 Task: Add 'mark.smith@softage.net' to the Safe Senders list in Outlook.
Action: Mouse moved to (106, 69)
Screenshot: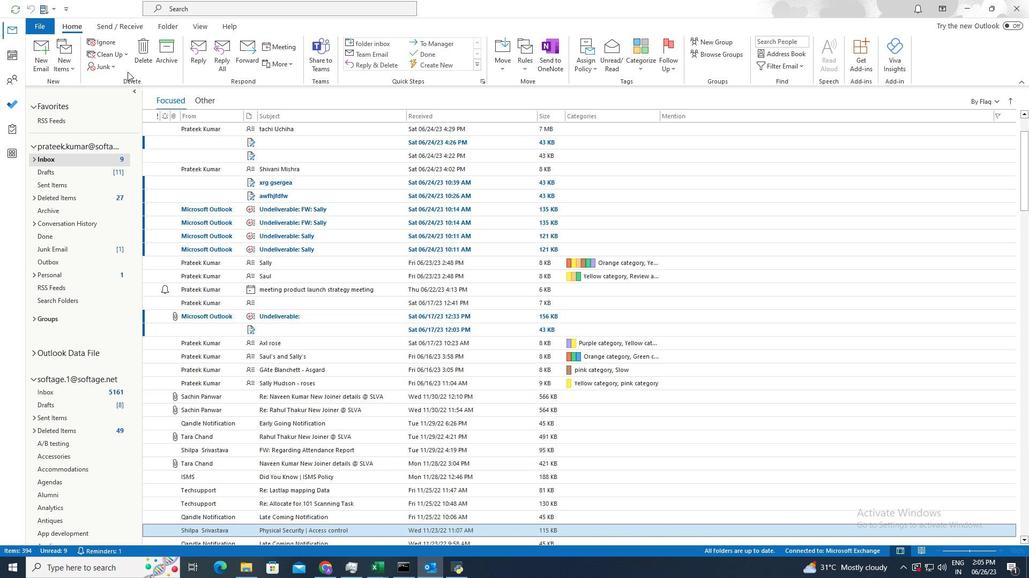 
Action: Mouse pressed left at (106, 69)
Screenshot: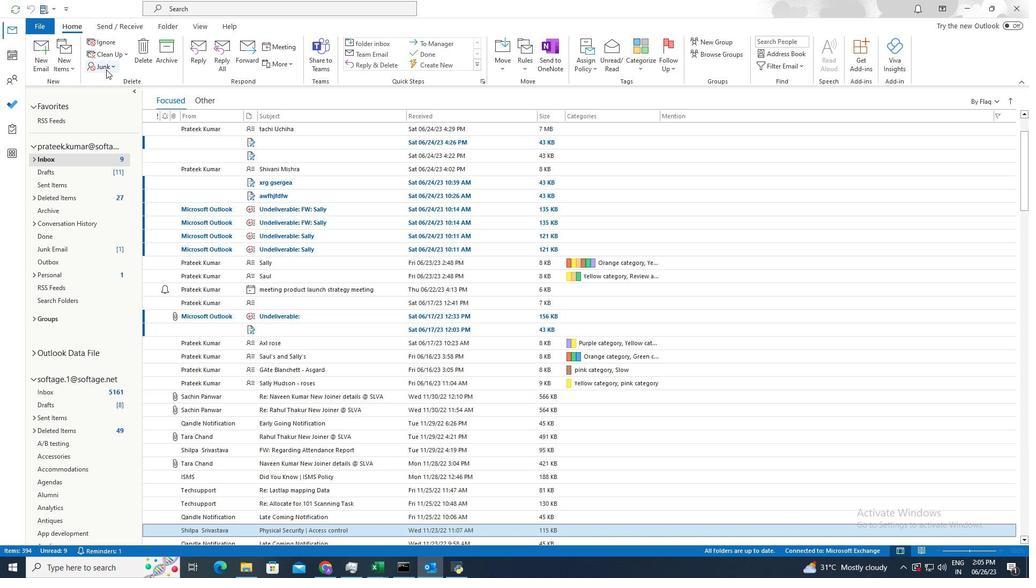 
Action: Mouse moved to (119, 154)
Screenshot: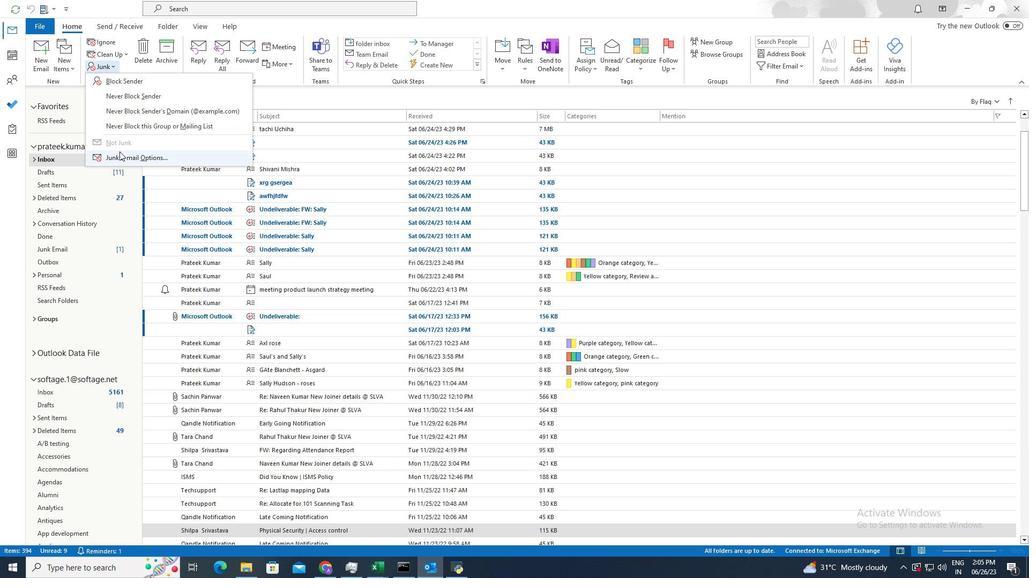 
Action: Mouse pressed left at (119, 154)
Screenshot: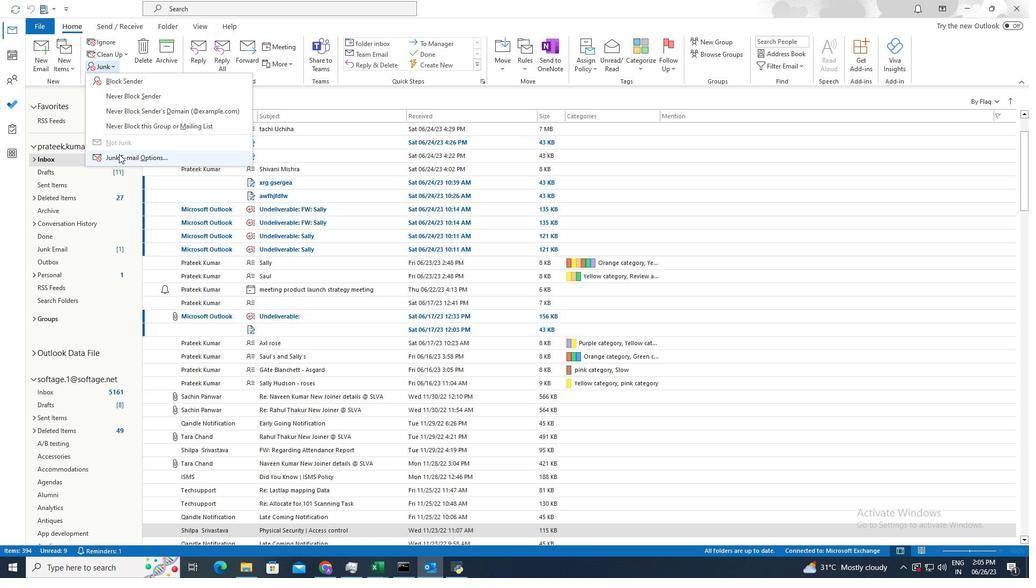 
Action: Mouse moved to (434, 262)
Screenshot: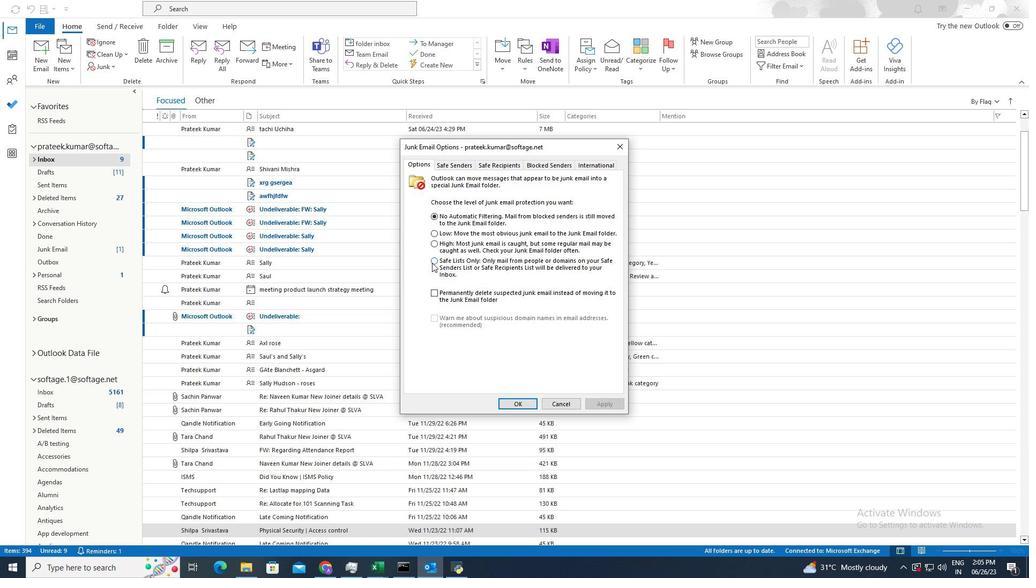 
Action: Mouse pressed left at (434, 262)
Screenshot: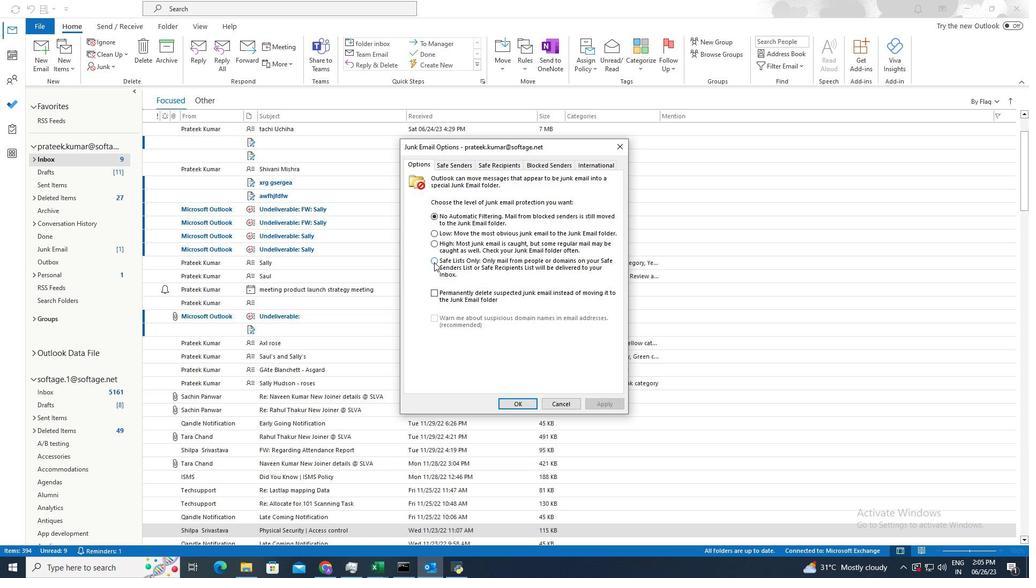 
Action: Mouse moved to (455, 166)
Screenshot: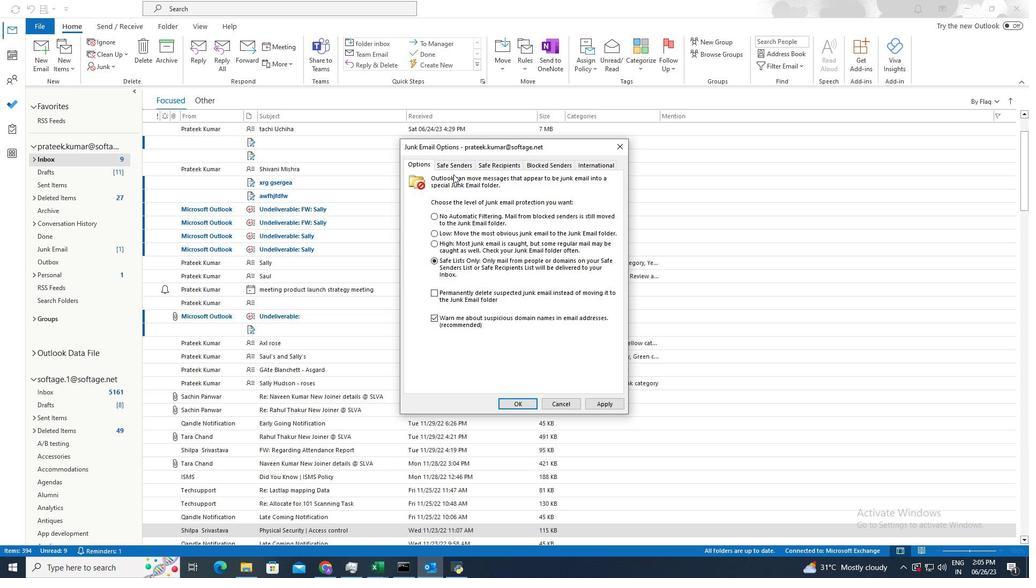 
Action: Mouse pressed left at (455, 166)
Screenshot: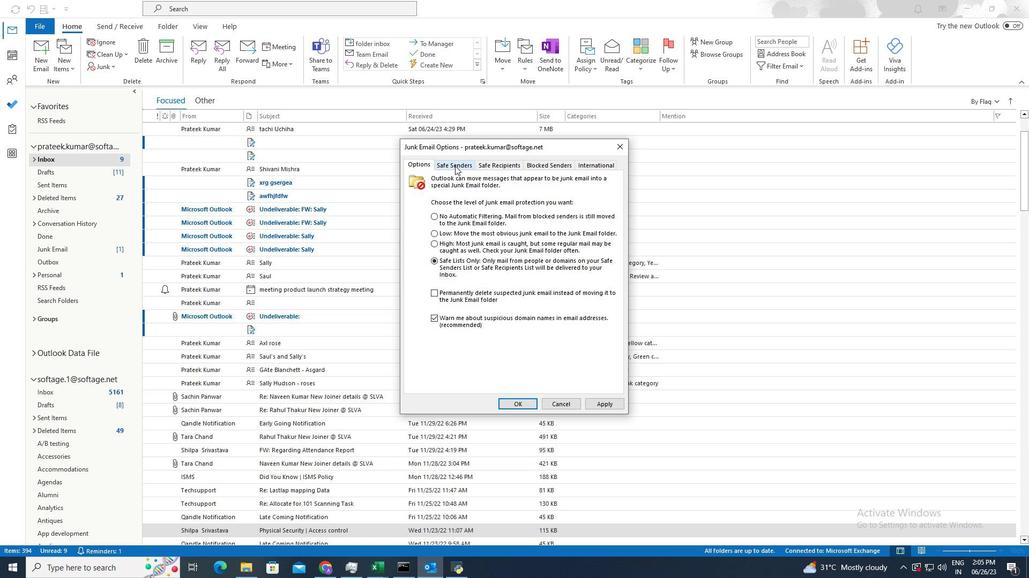 
Action: Mouse moved to (590, 205)
Screenshot: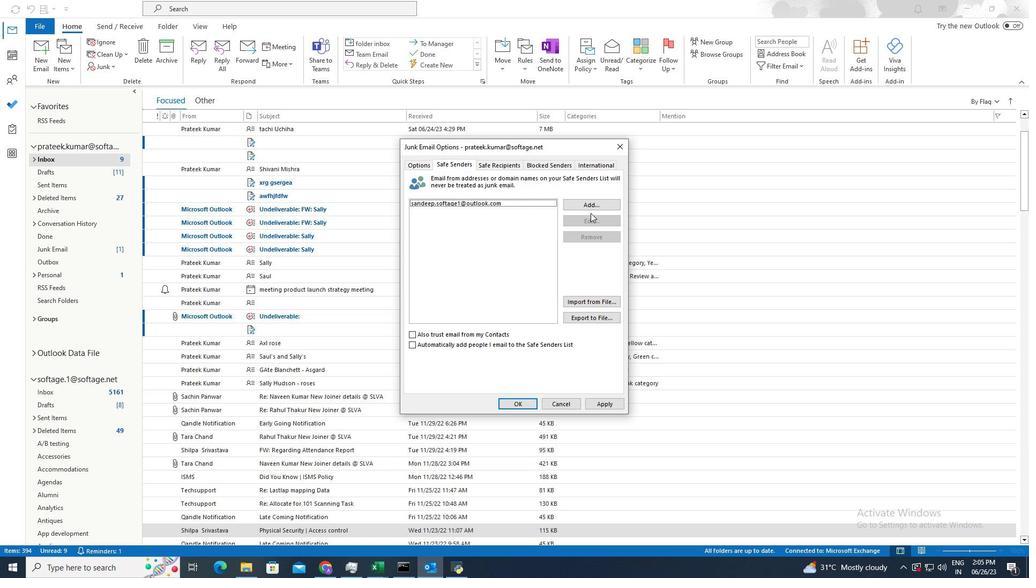 
Action: Mouse pressed left at (590, 205)
Screenshot: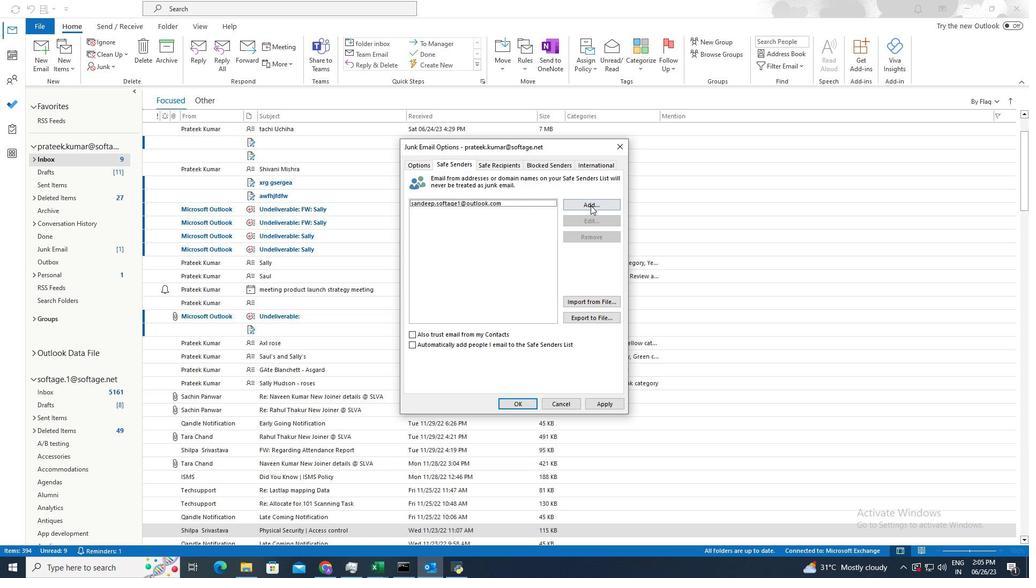 
Action: Mouse moved to (582, 209)
Screenshot: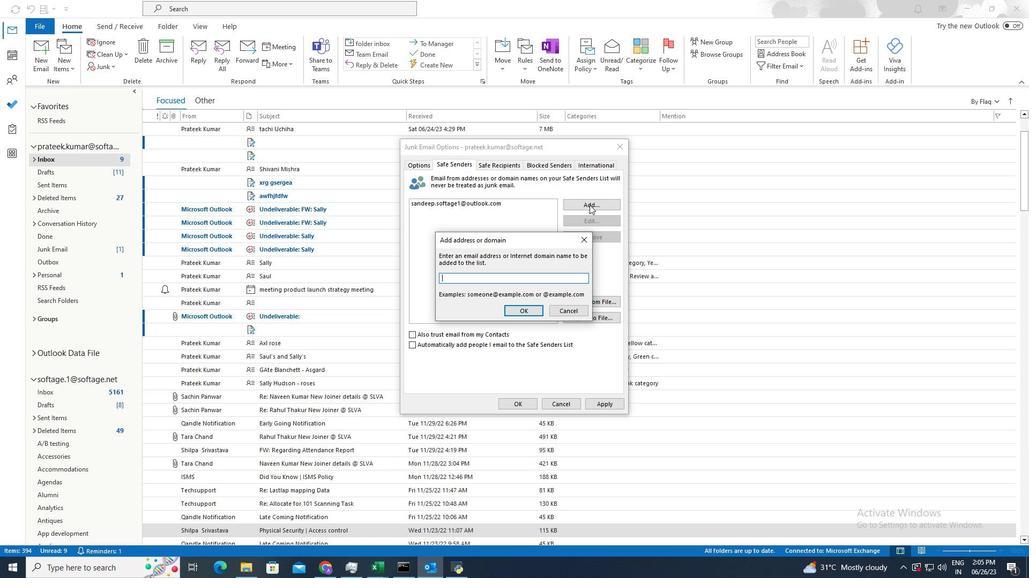 
Action: Key pressed mark.smith.<Key.shift>@softage.net
Screenshot: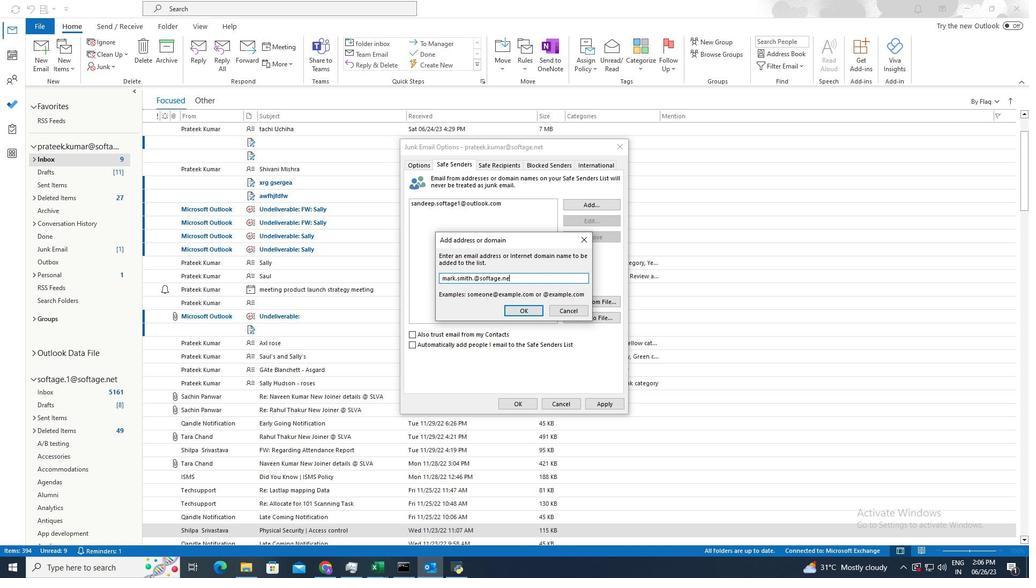 
Action: Mouse moved to (524, 312)
Screenshot: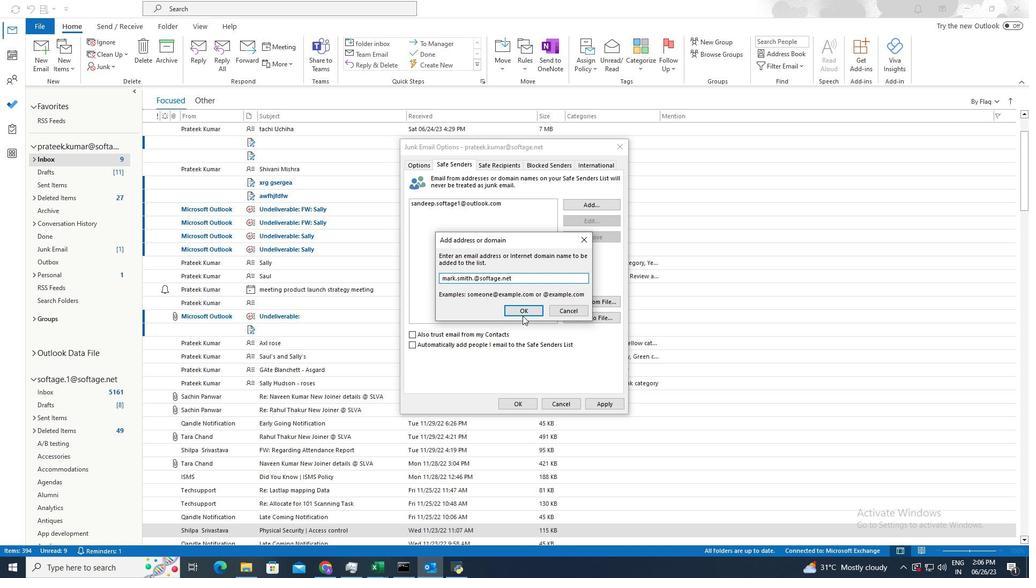 
Action: Mouse pressed left at (524, 312)
Screenshot: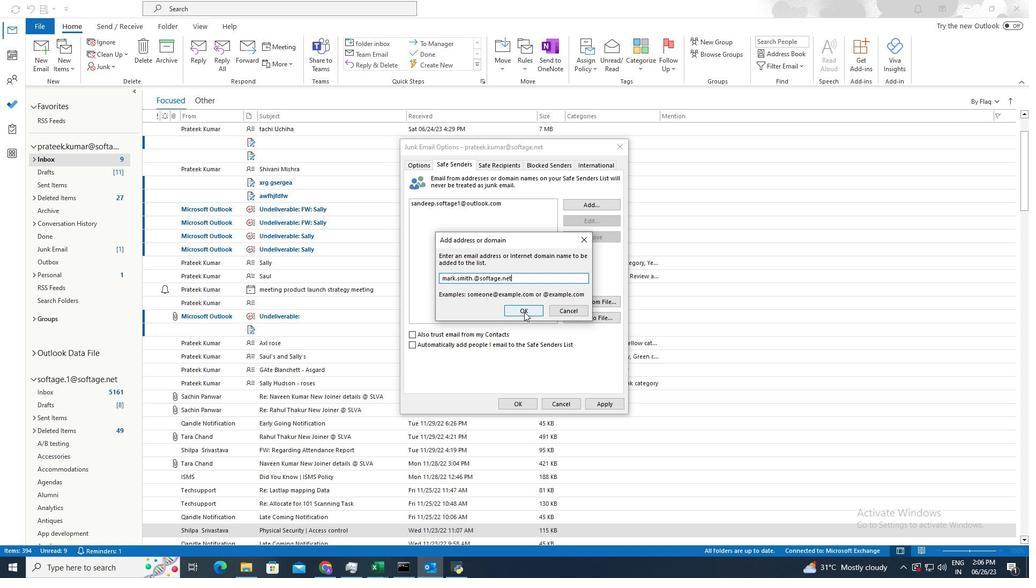 
Action: Mouse moved to (596, 303)
Screenshot: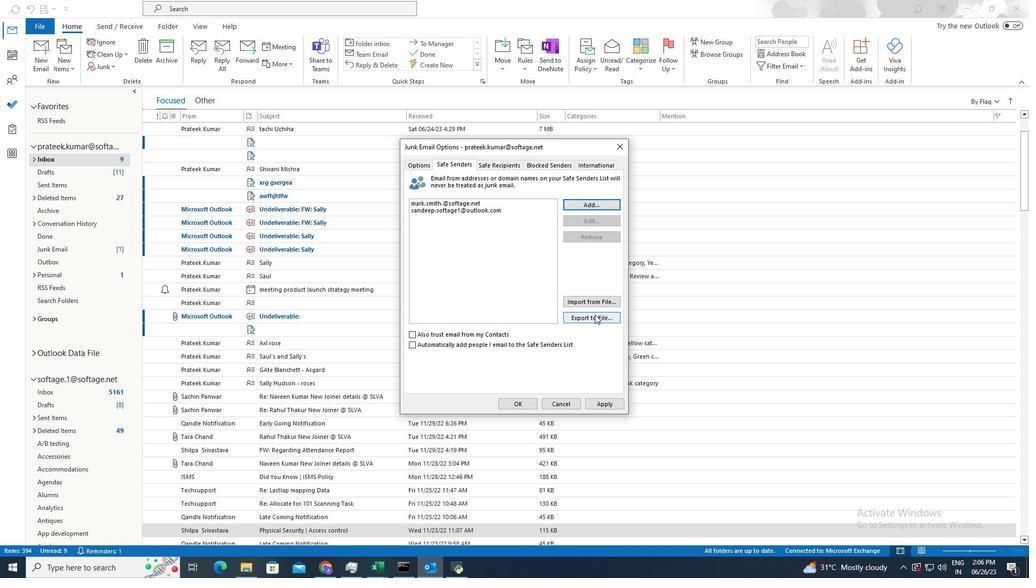 
Action: Mouse pressed left at (596, 303)
Screenshot: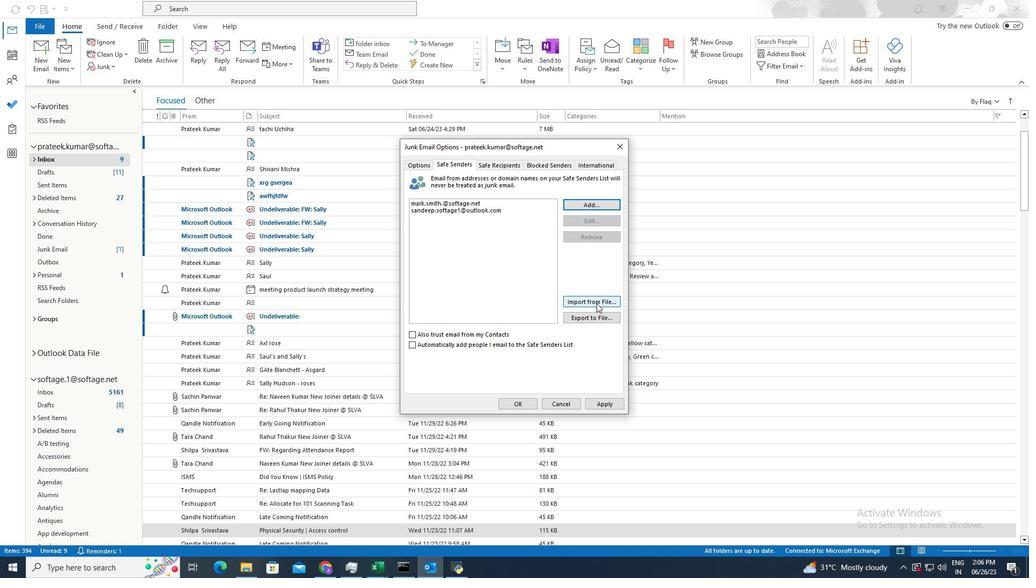 
Action: Mouse moved to (546, 246)
Screenshot: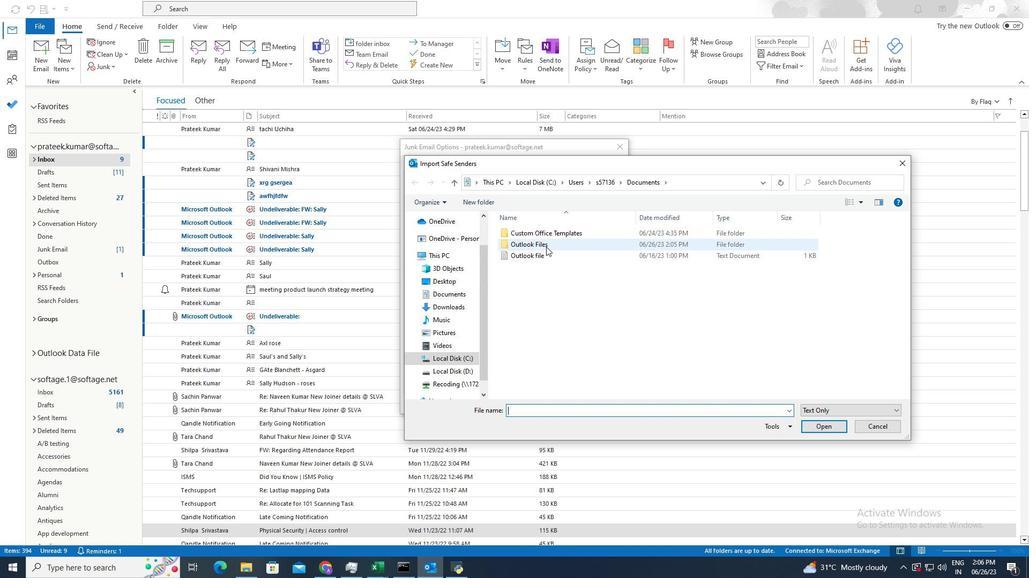 
Action: Mouse pressed left at (546, 246)
Screenshot: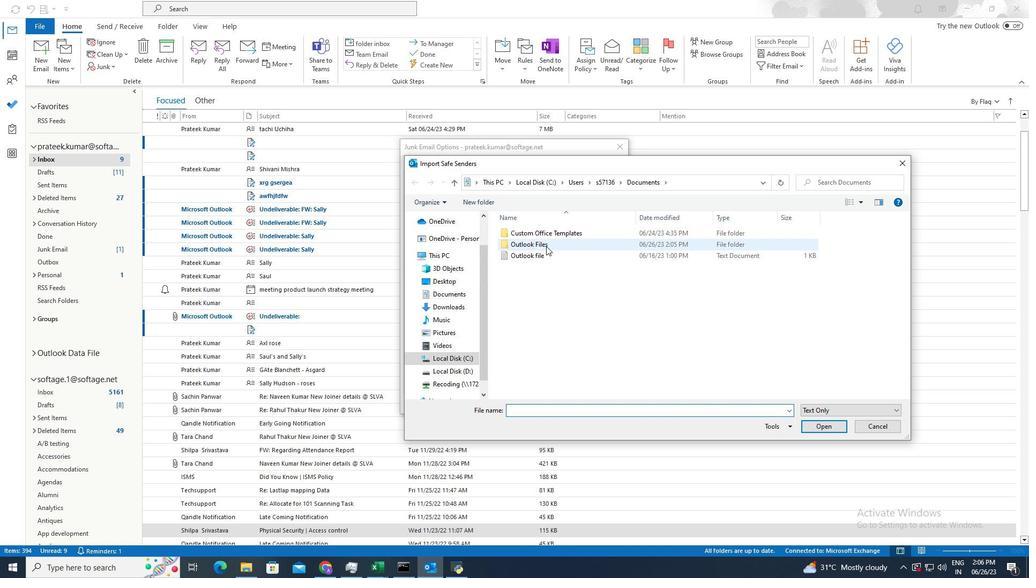 
Action: Mouse moved to (541, 256)
Screenshot: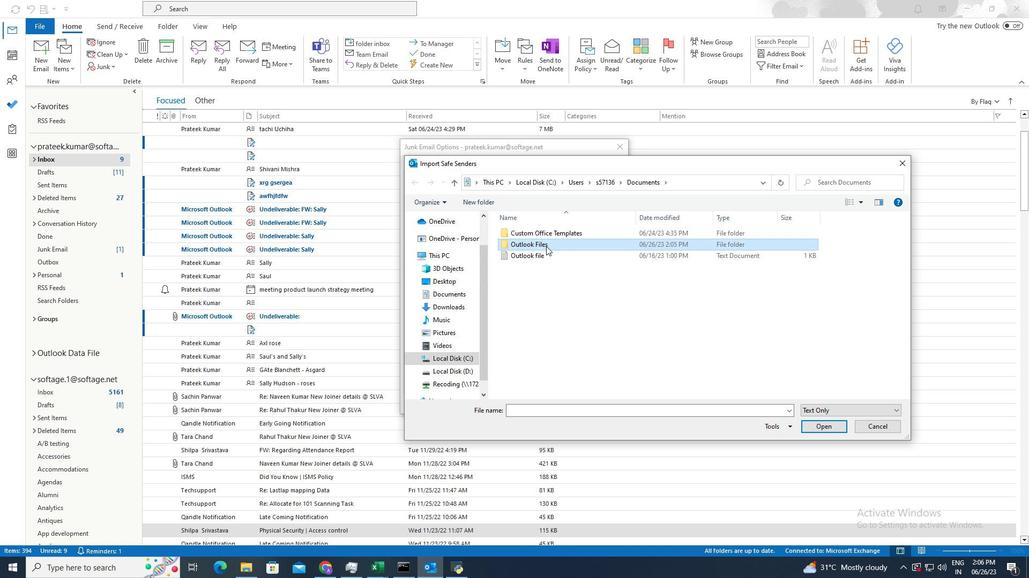 
Action: Mouse pressed left at (541, 256)
Screenshot: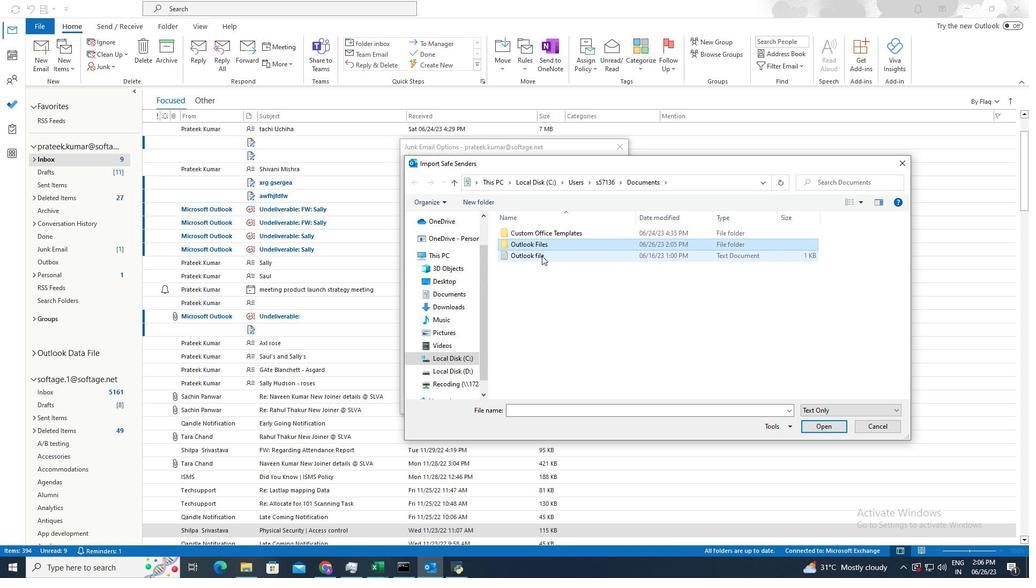 
Action: Mouse moved to (816, 425)
Screenshot: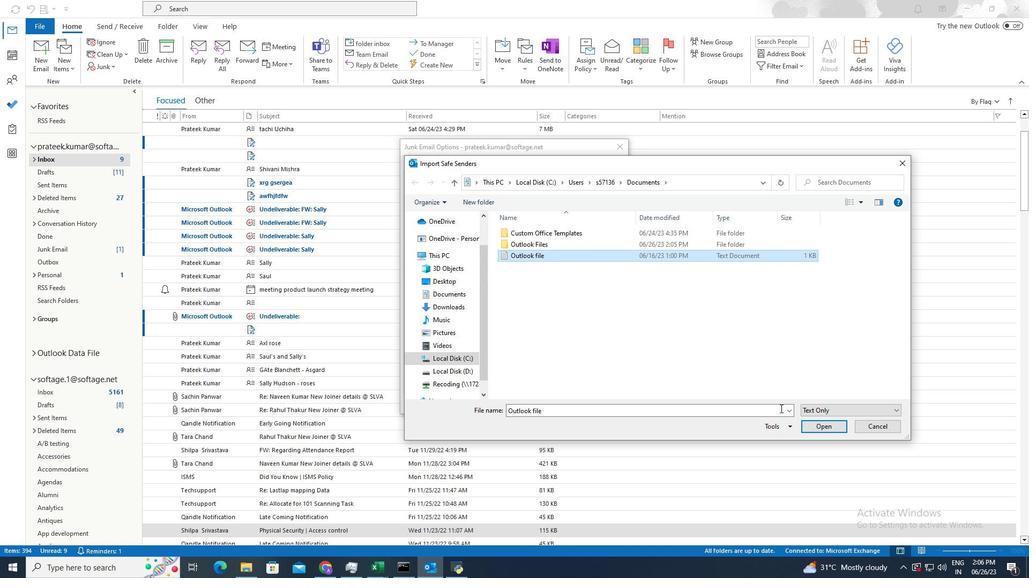 
Action: Mouse pressed left at (816, 425)
Screenshot: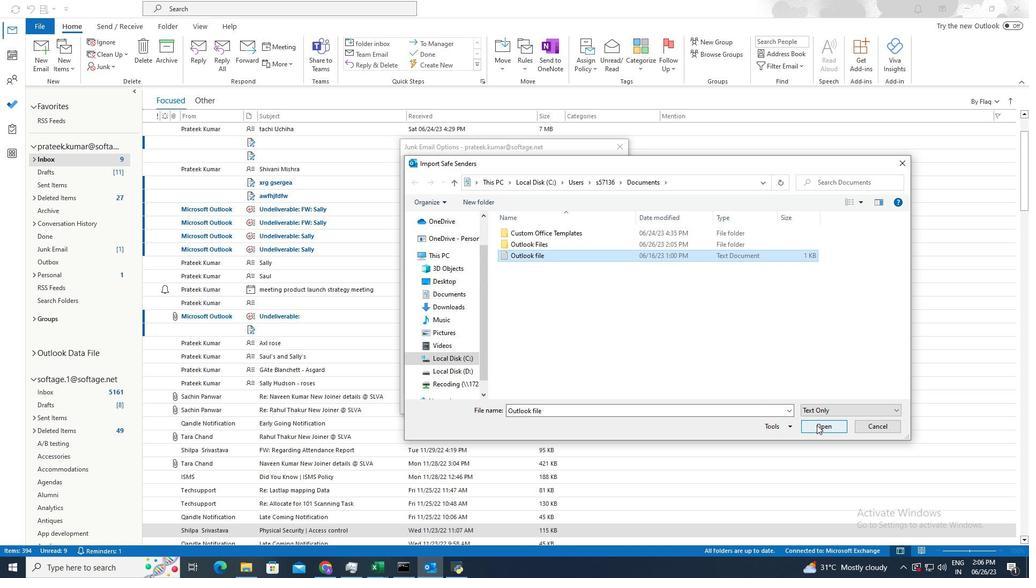 
Action: Mouse moved to (598, 400)
Screenshot: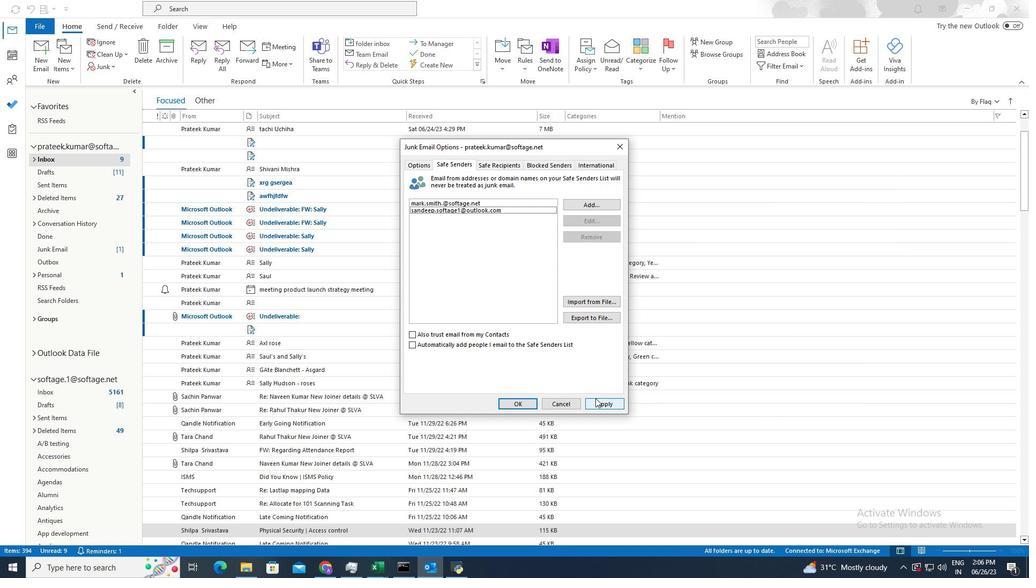 
Action: Mouse pressed left at (598, 400)
Screenshot: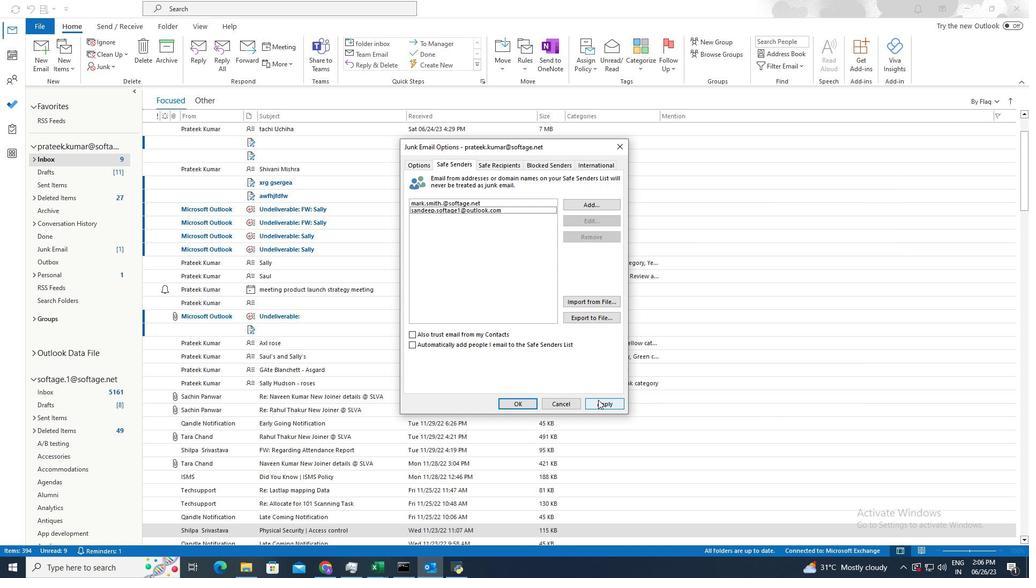 
Action: Mouse moved to (517, 400)
Screenshot: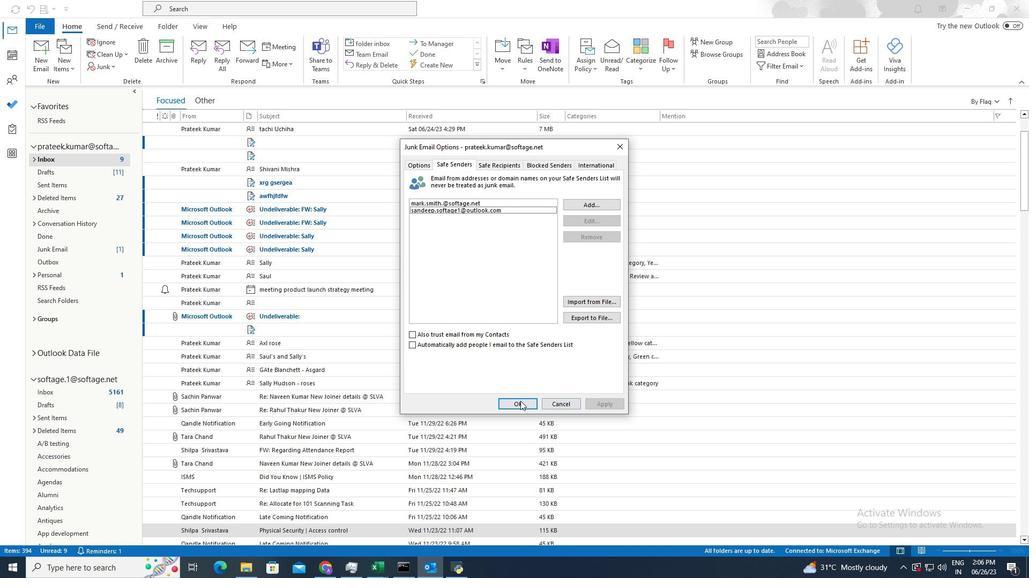 
Action: Mouse pressed left at (517, 400)
Screenshot: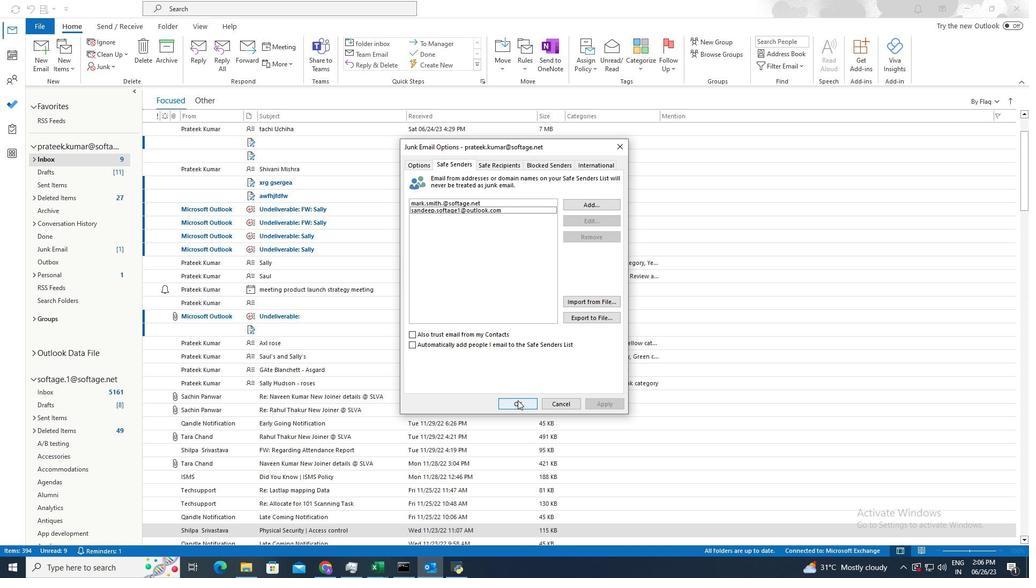 
